 Task: In skill path updates turn off push notifications.
Action: Mouse moved to (755, 64)
Screenshot: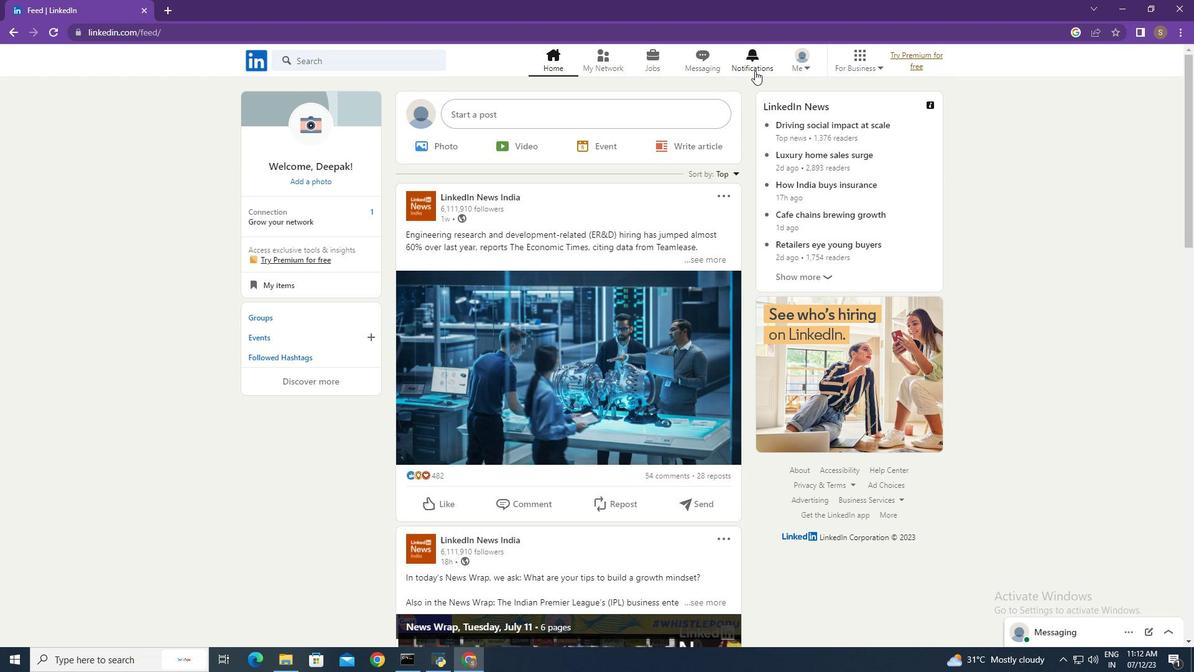 
Action: Mouse pressed left at (755, 64)
Screenshot: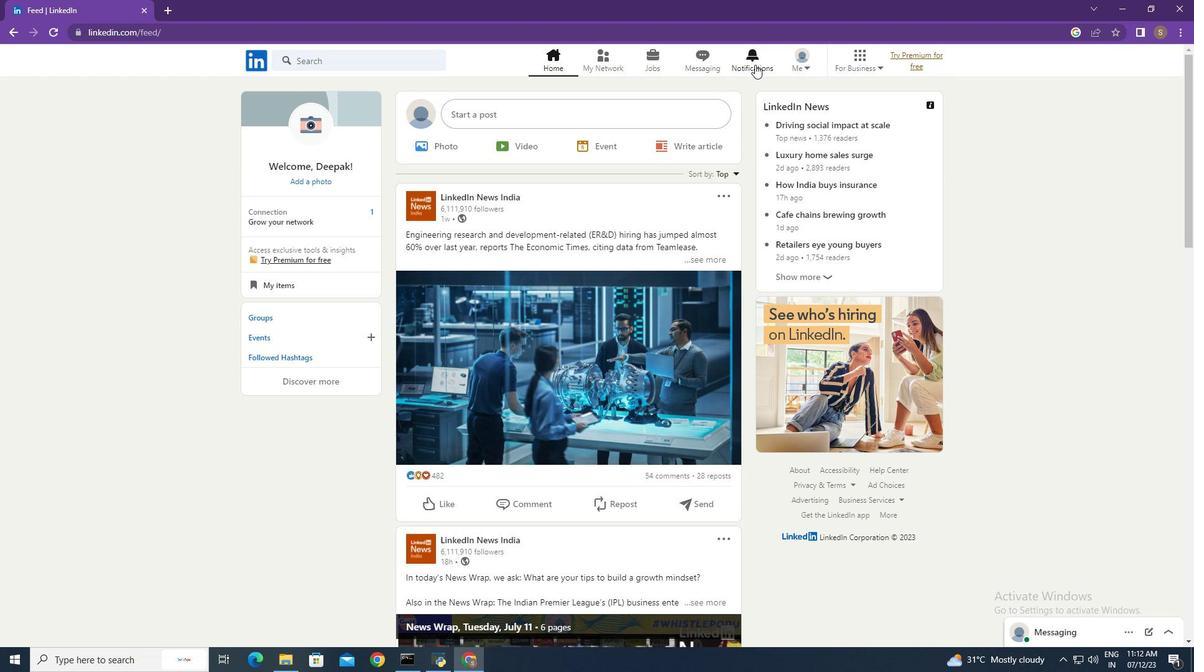 
Action: Mouse moved to (272, 145)
Screenshot: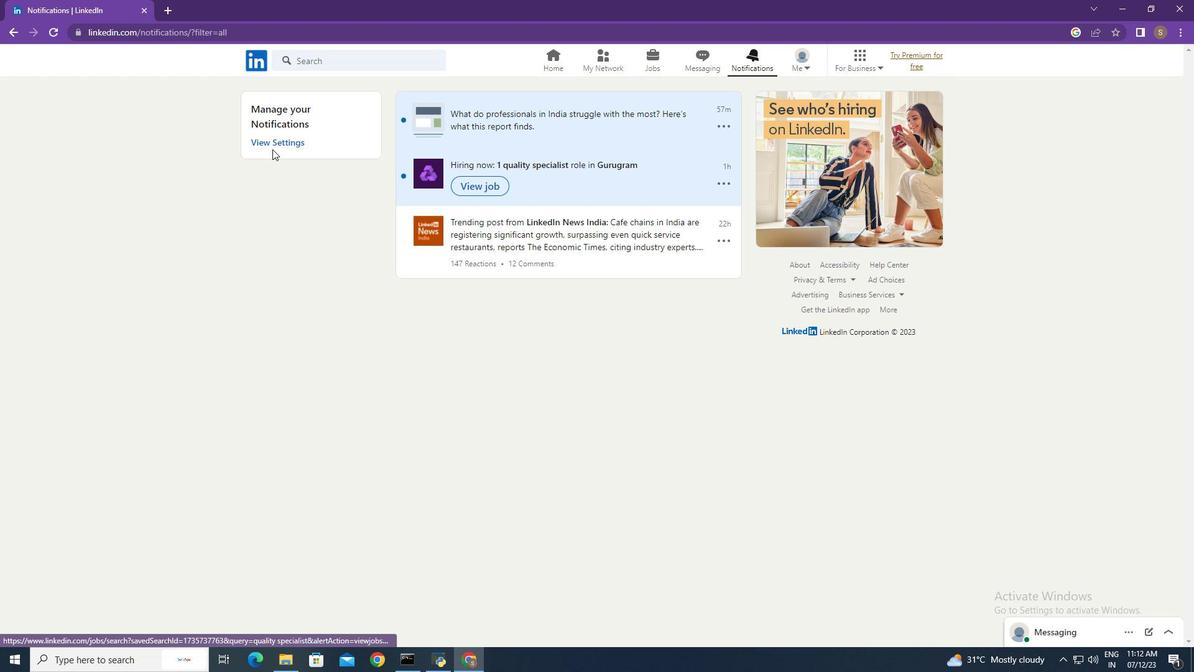 
Action: Mouse pressed left at (272, 145)
Screenshot: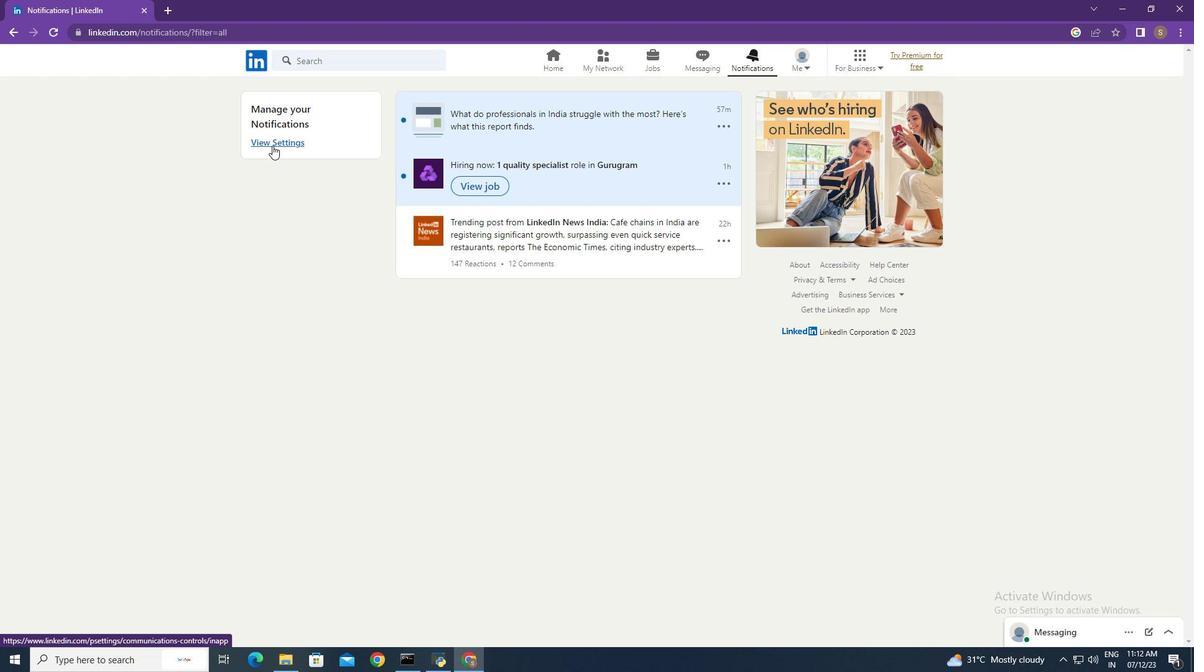 
Action: Mouse moved to (656, 187)
Screenshot: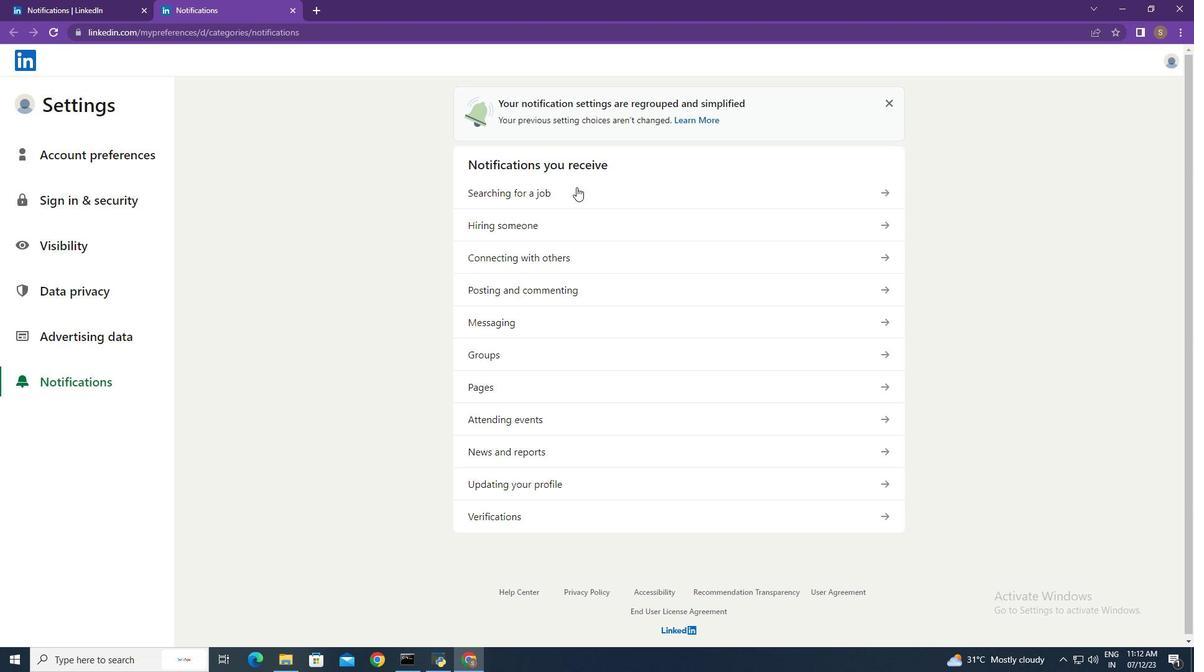 
Action: Mouse pressed left at (656, 187)
Screenshot: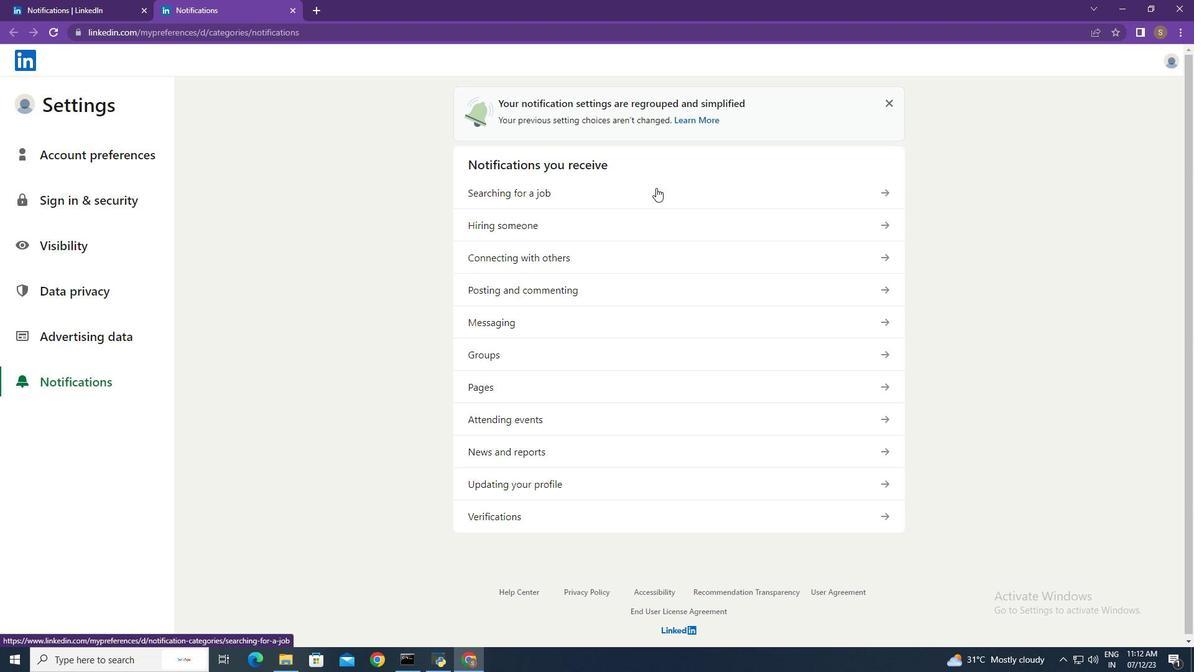 
Action: Mouse moved to (595, 495)
Screenshot: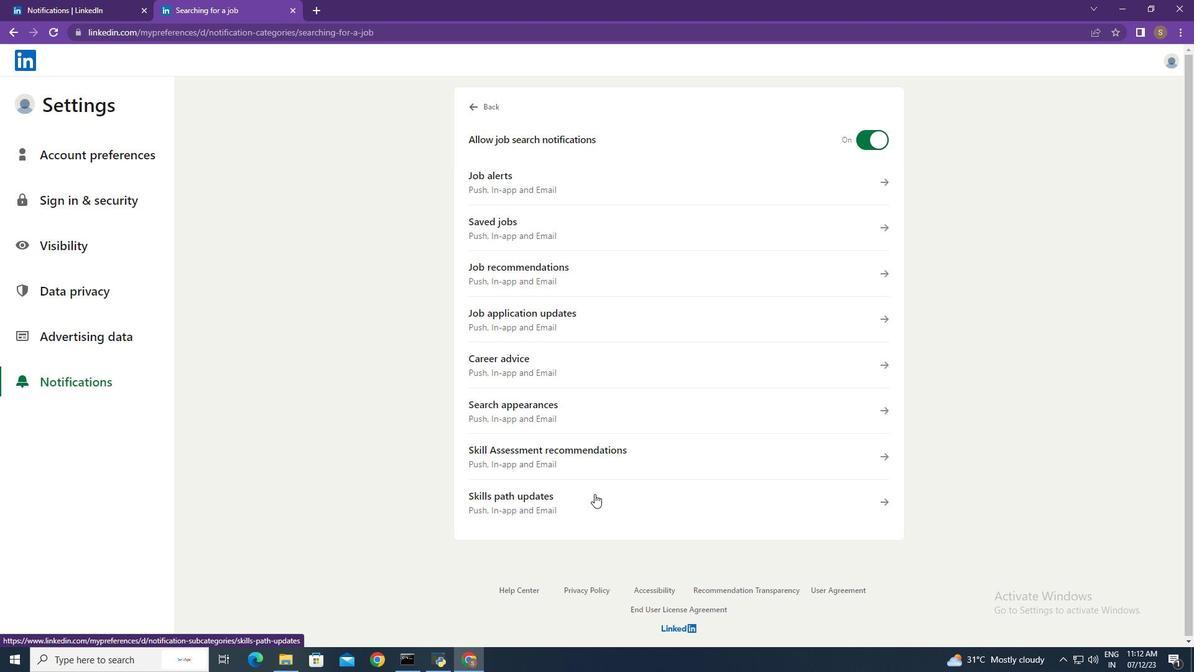 
Action: Mouse pressed left at (595, 495)
Screenshot: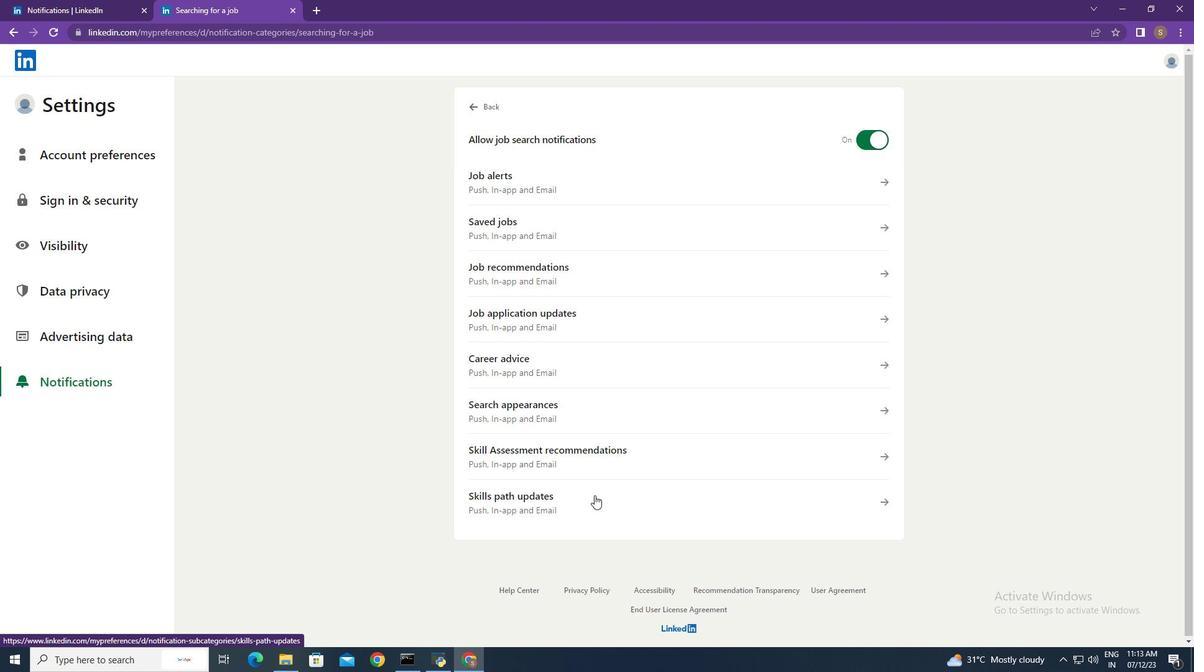
Action: Mouse moved to (883, 258)
Screenshot: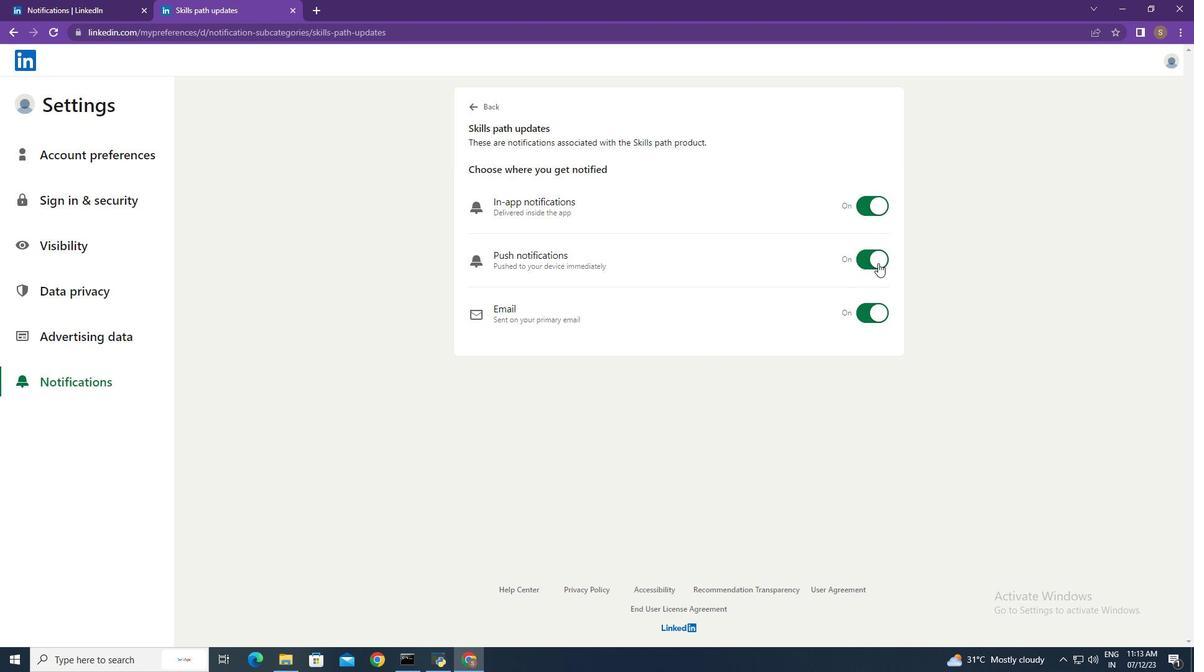 
Action: Mouse pressed left at (883, 258)
Screenshot: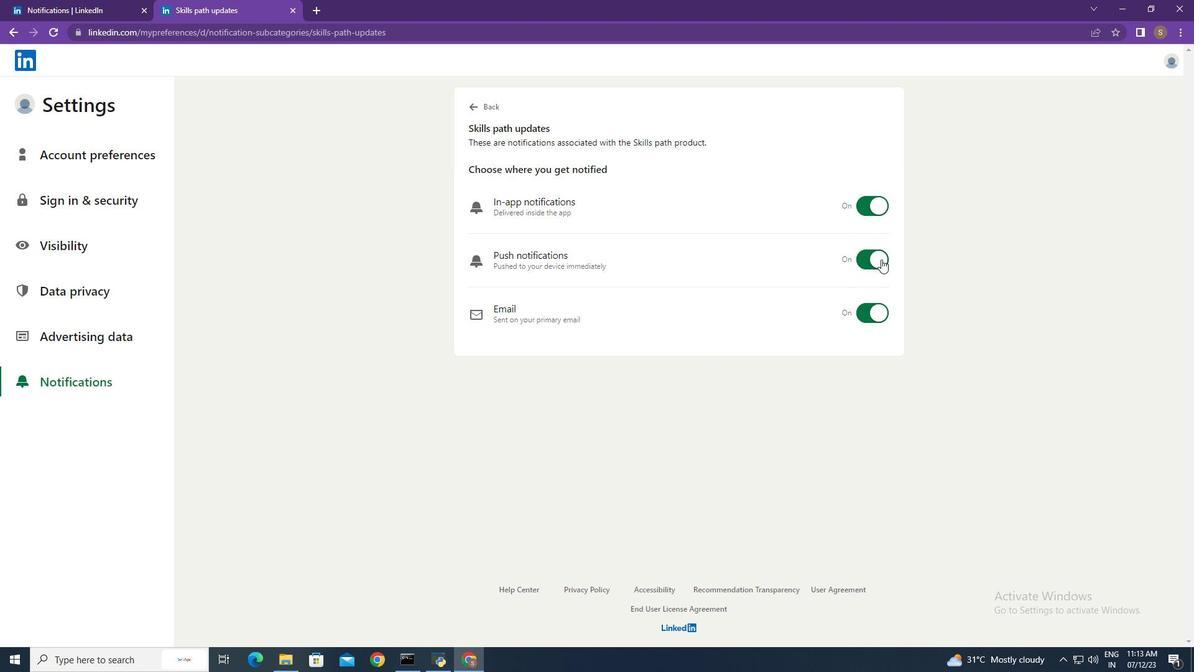 
Action: Mouse moved to (1047, 191)
Screenshot: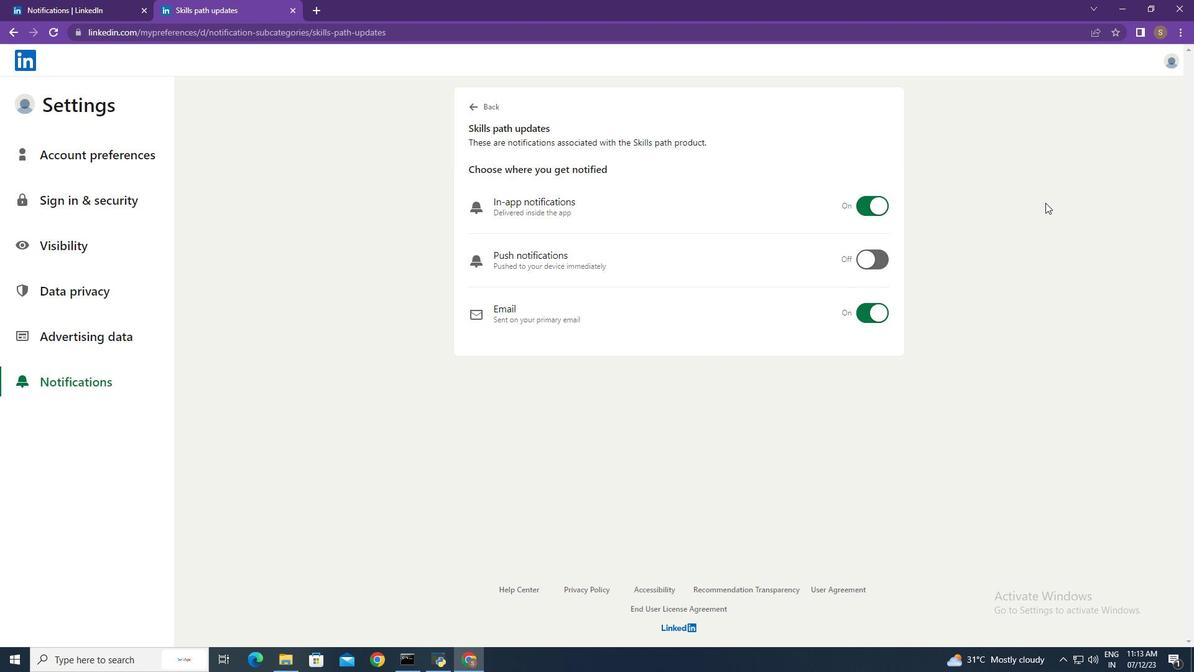 
